 Task: Change the email view settings in the email client.
Action: Mouse moved to (274, 31)
Screenshot: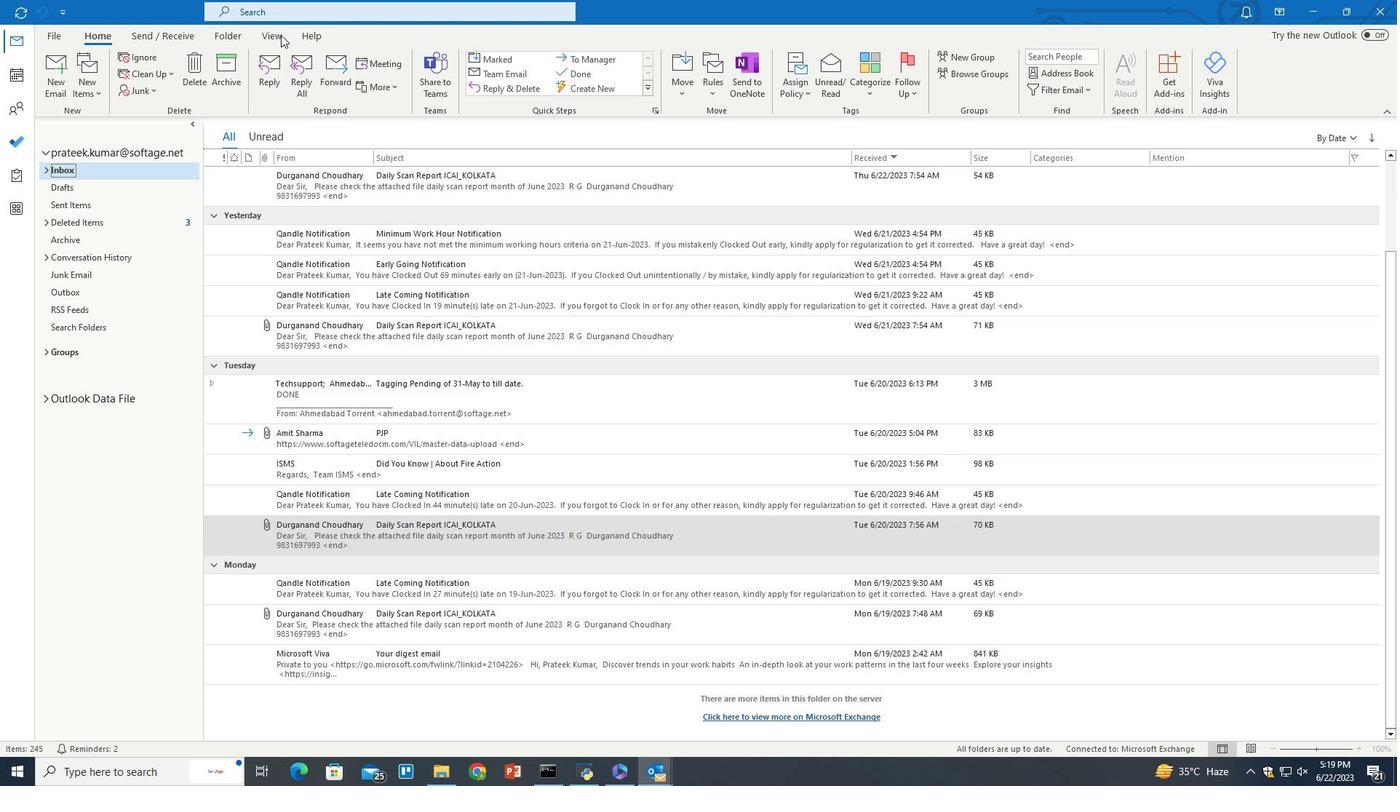 
Action: Mouse pressed left at (274, 31)
Screenshot: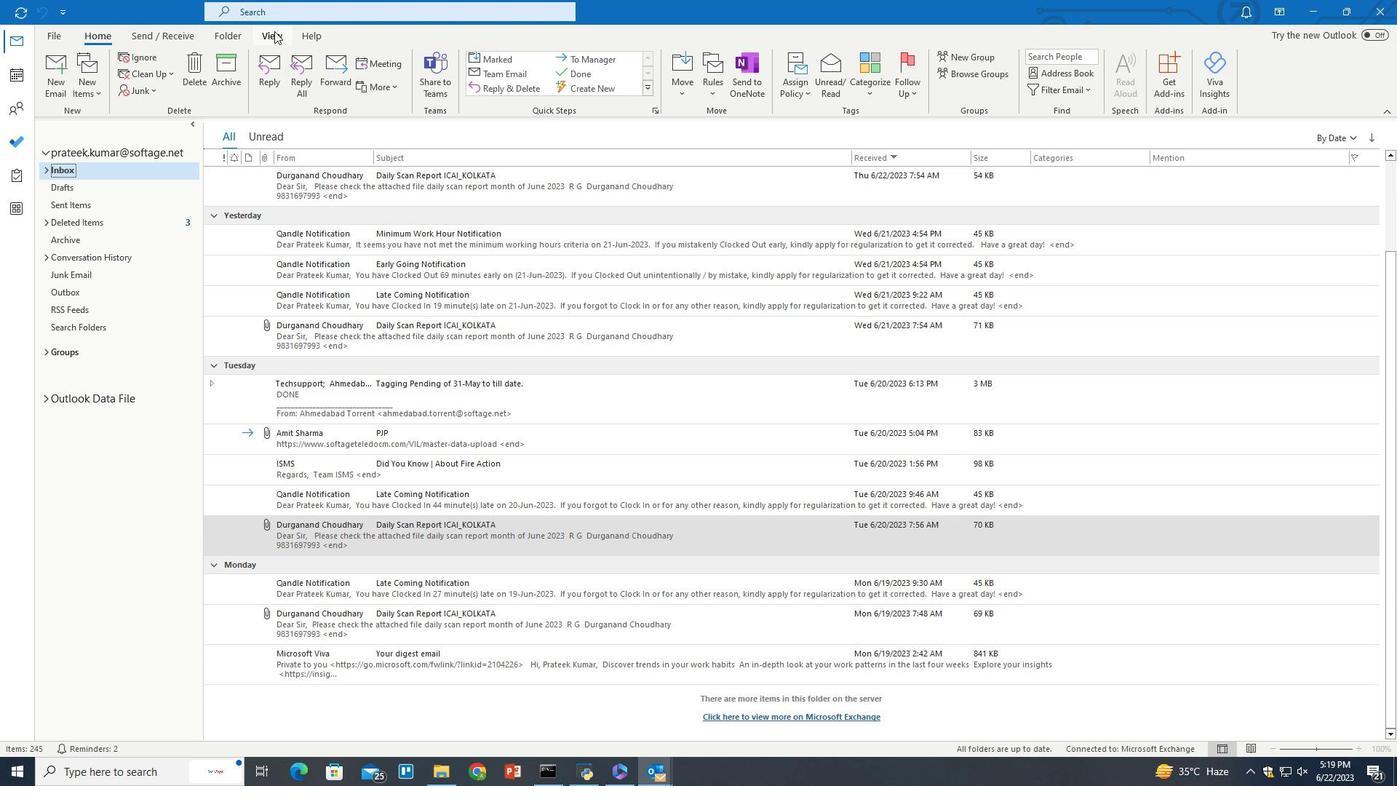 
Action: Mouse moved to (222, 82)
Screenshot: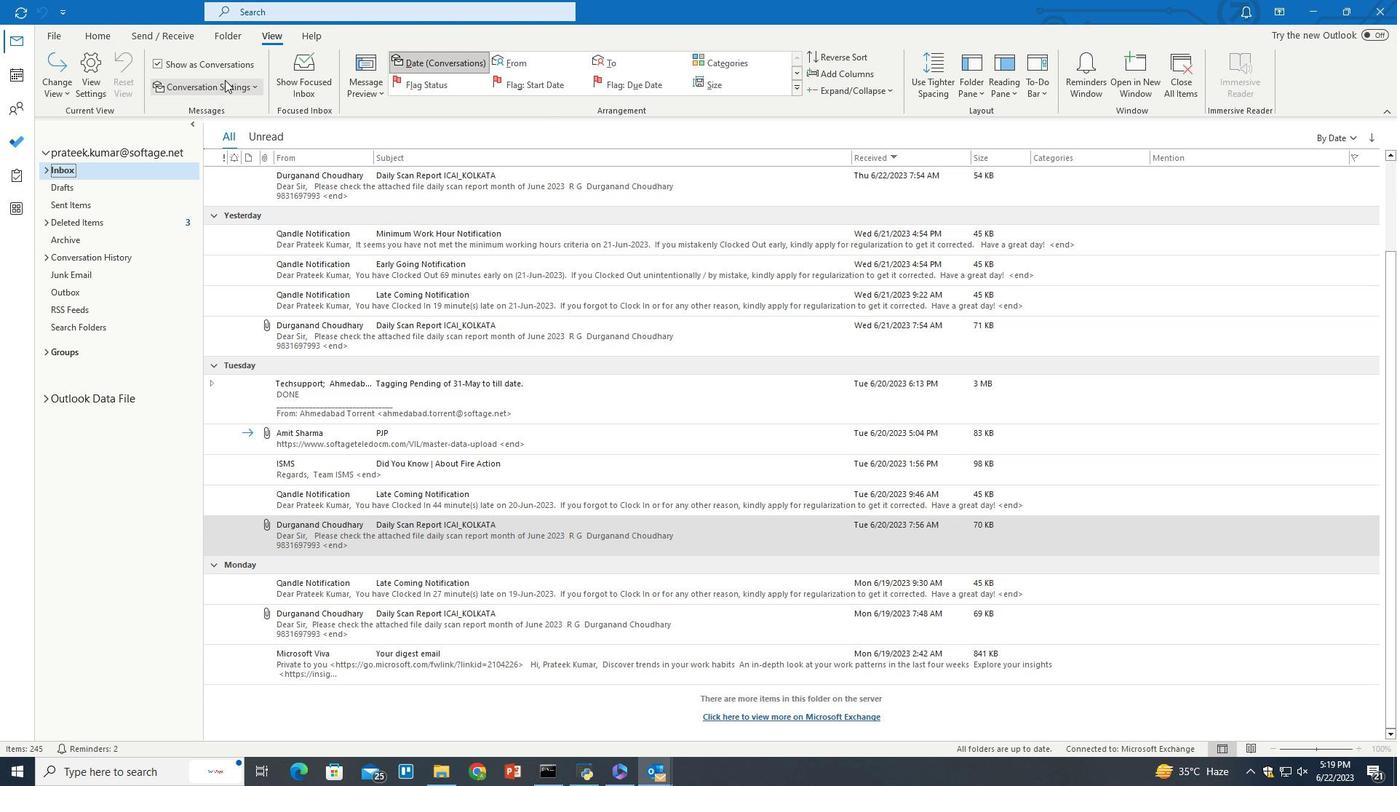 
Action: Mouse pressed left at (222, 82)
Screenshot: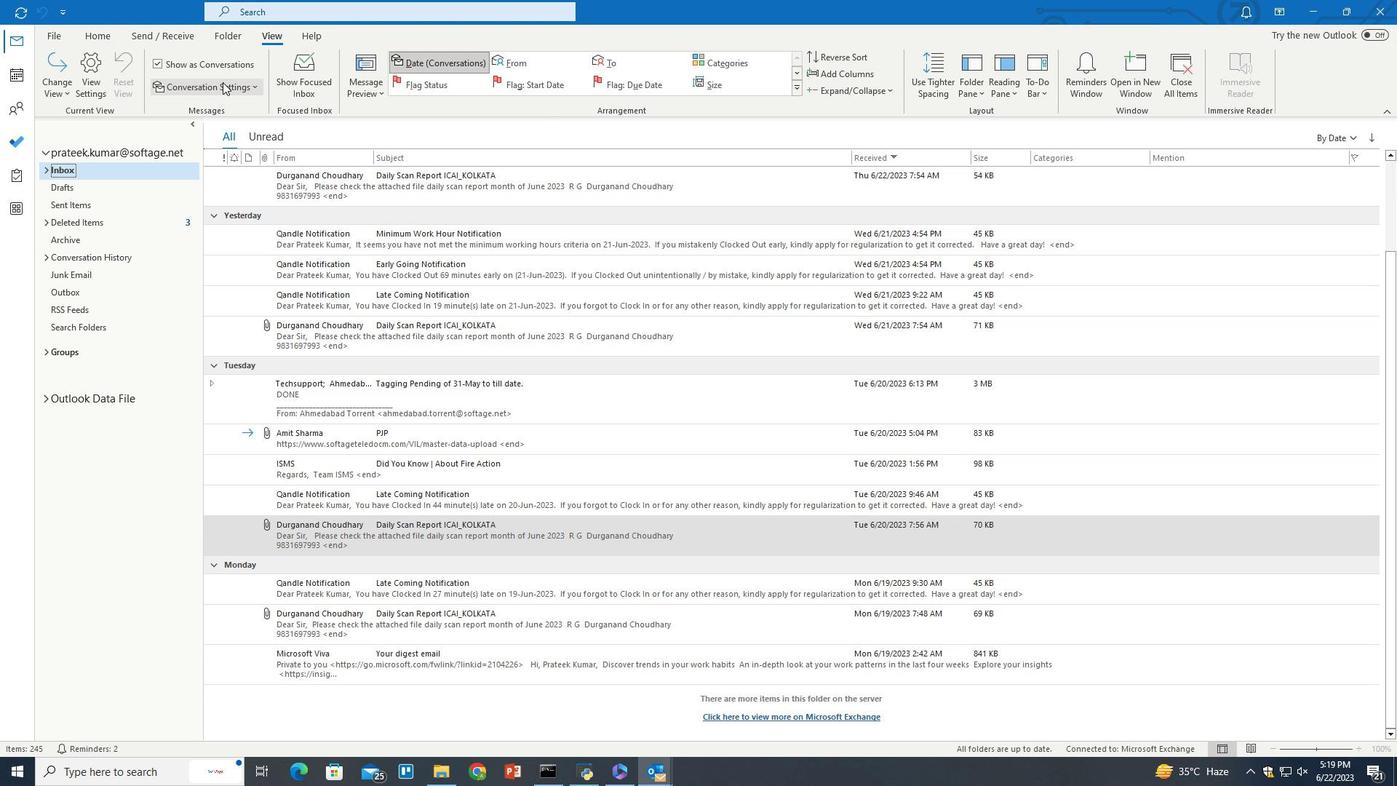 
Action: Mouse moved to (210, 108)
Screenshot: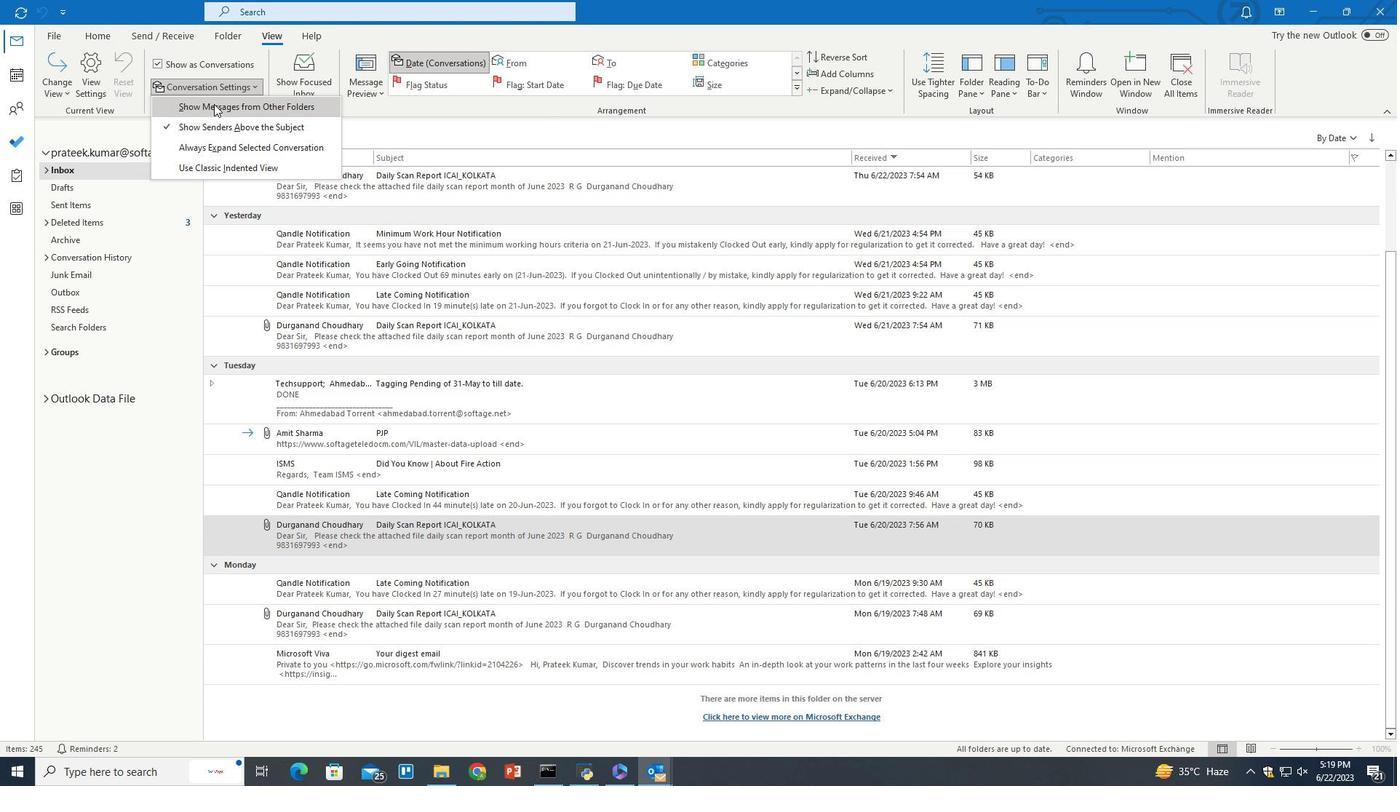 
Action: Mouse pressed left at (210, 108)
Screenshot: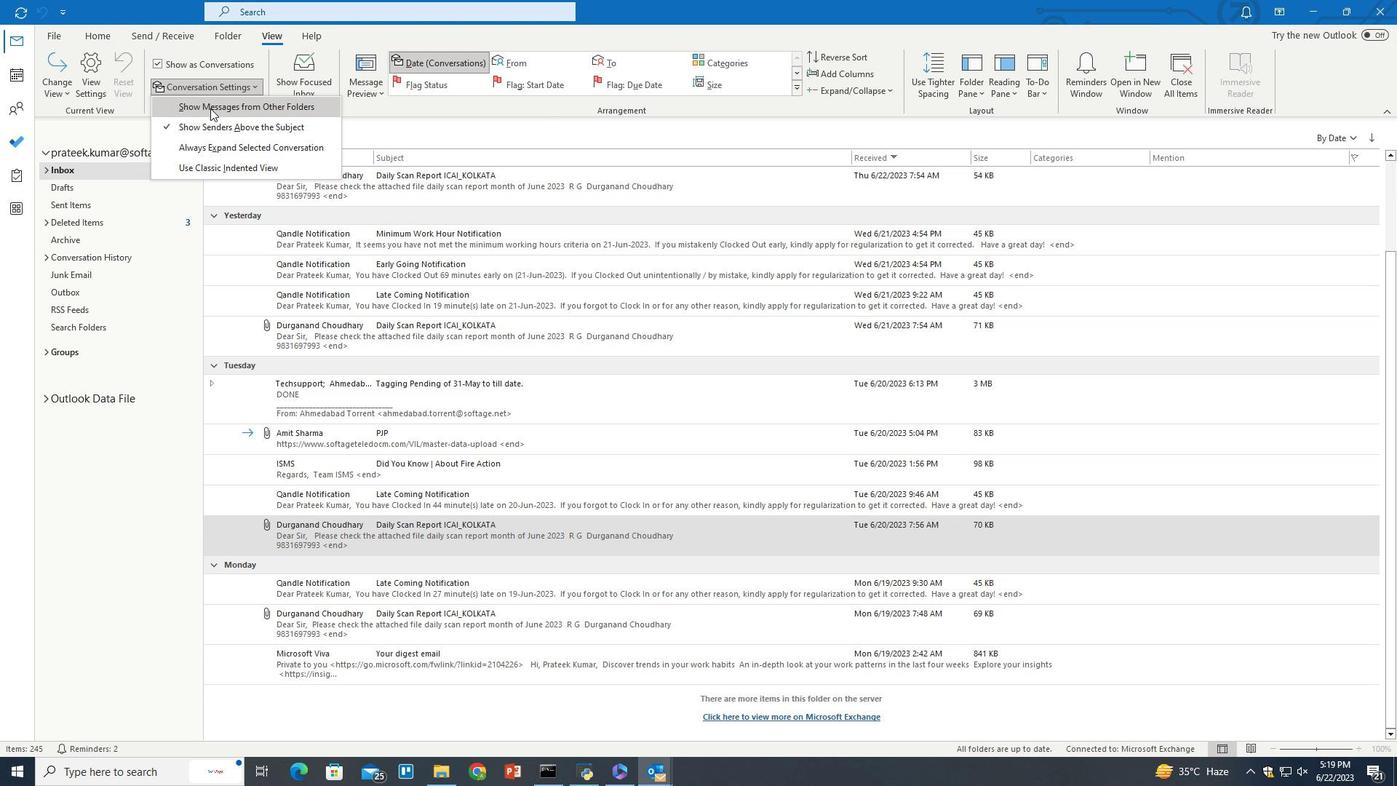 
Action: Mouse moved to (255, 267)
Screenshot: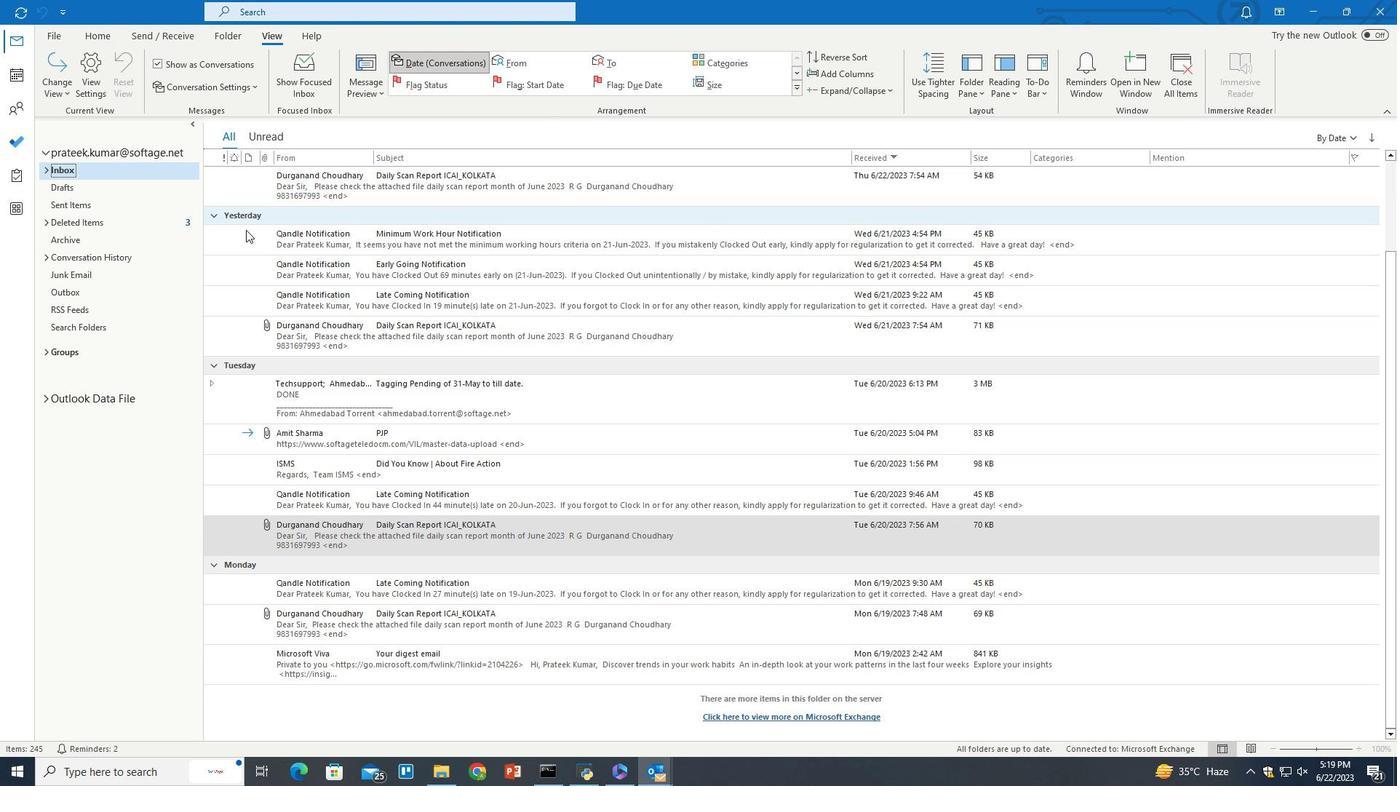 
